 Task: Create a due date automation trigger when advanced on, on the tuesday after a card is due add fields with custom field "Resume" set to a date more than 1 working days from now at 11:00 AM.
Action: Mouse moved to (930, 73)
Screenshot: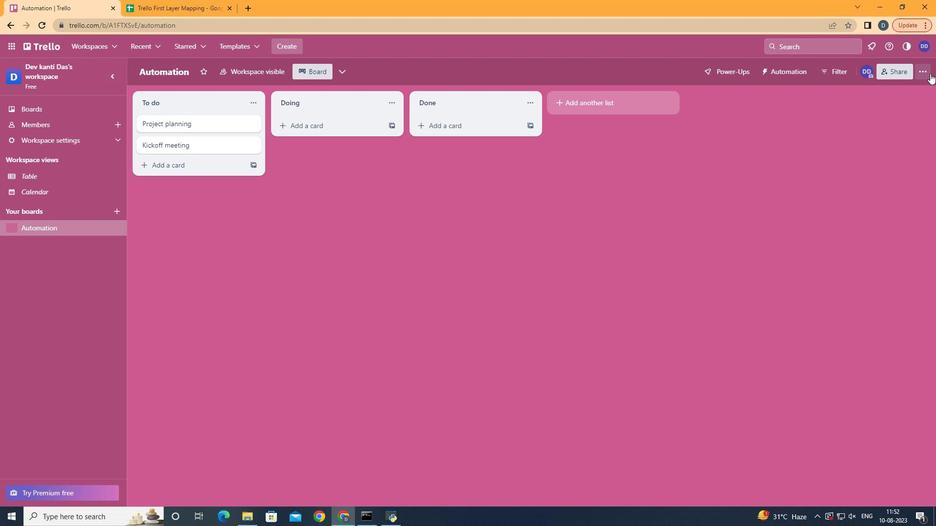 
Action: Mouse pressed left at (930, 73)
Screenshot: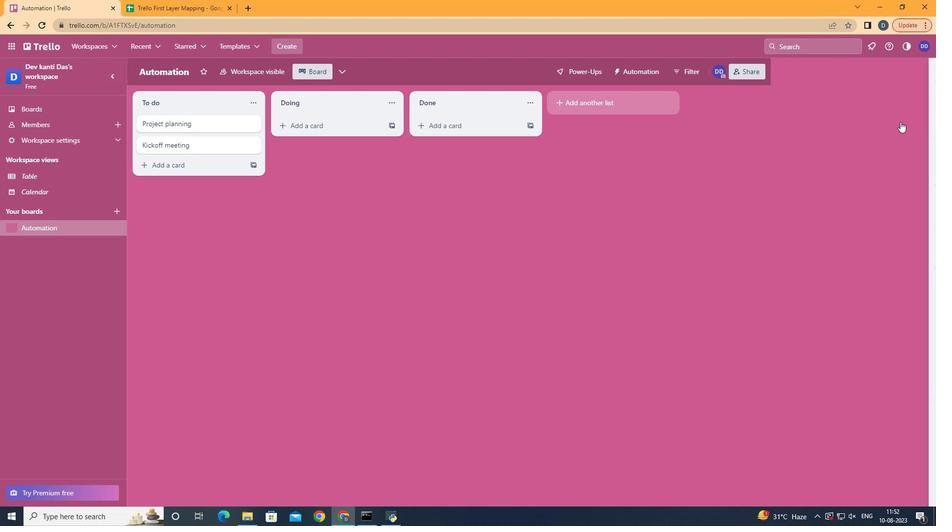 
Action: Mouse moved to (853, 197)
Screenshot: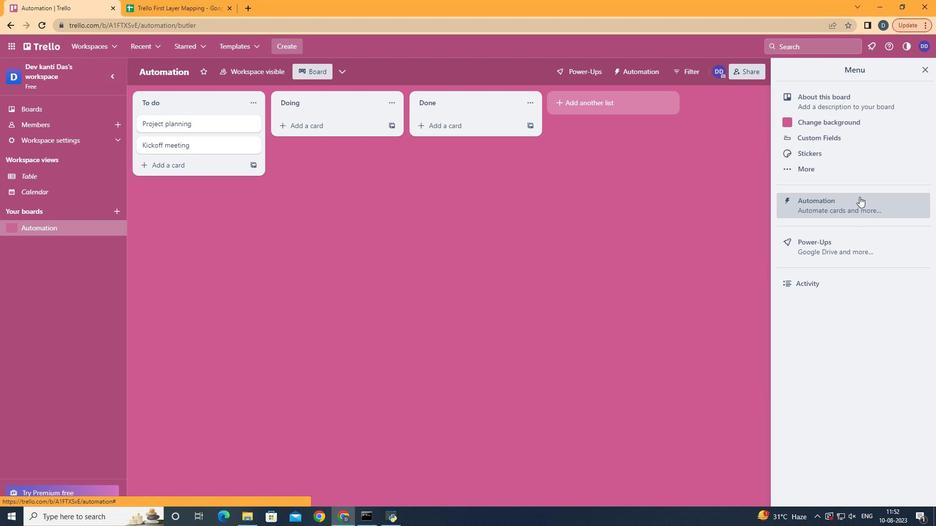
Action: Mouse pressed left at (853, 197)
Screenshot: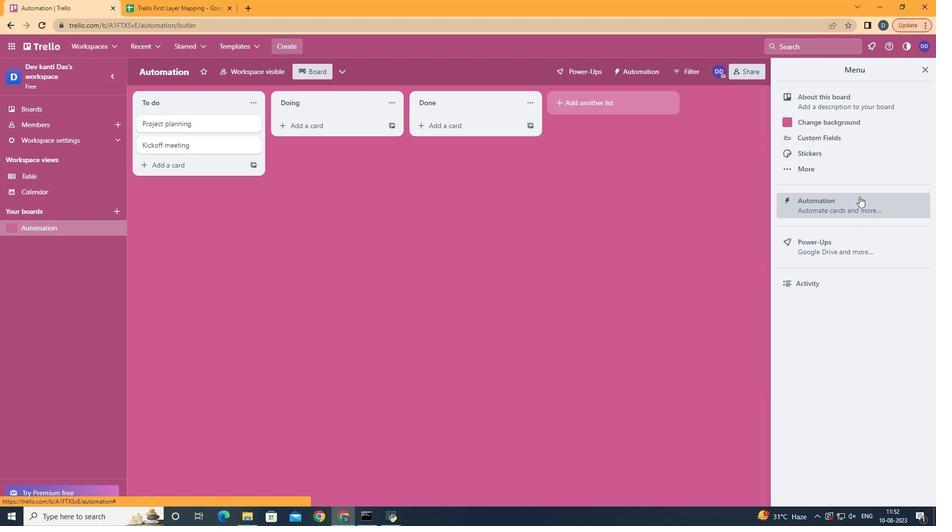 
Action: Mouse moved to (192, 195)
Screenshot: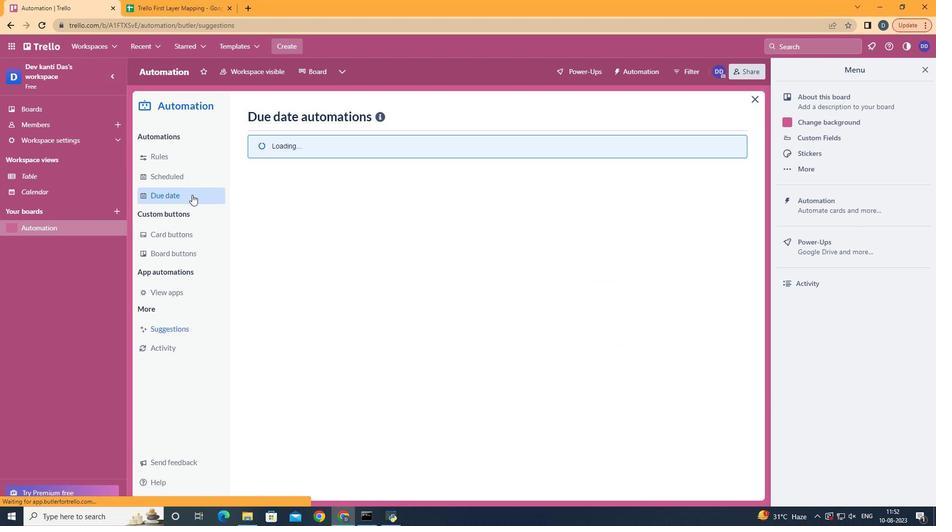 
Action: Mouse pressed left at (192, 195)
Screenshot: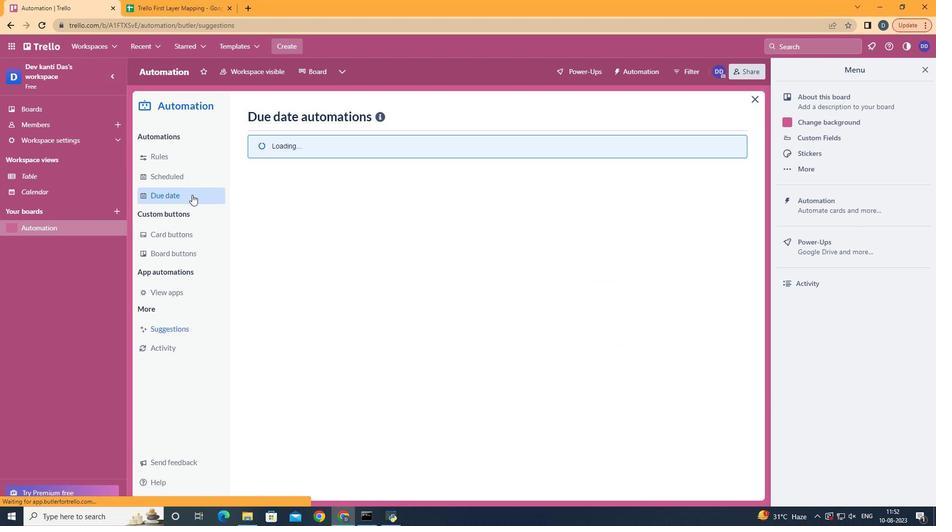 
Action: Mouse moved to (691, 122)
Screenshot: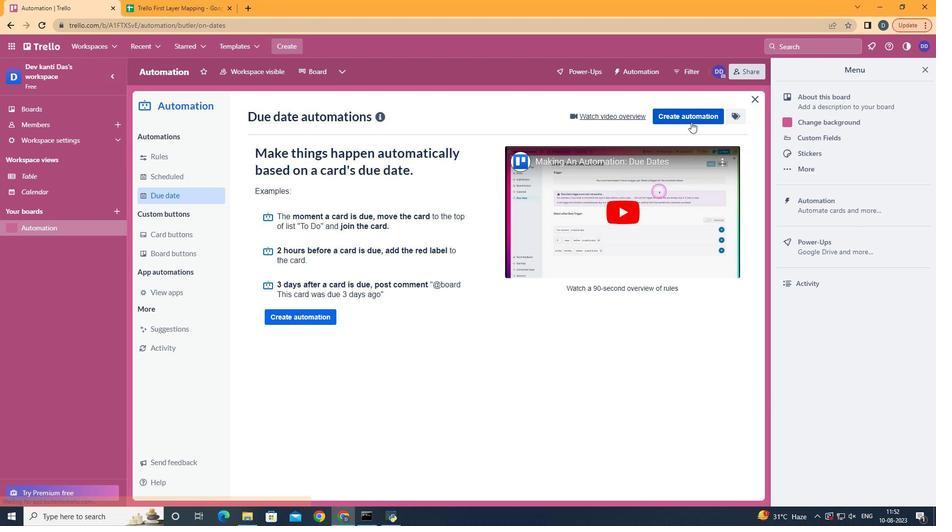 
Action: Mouse pressed left at (691, 122)
Screenshot: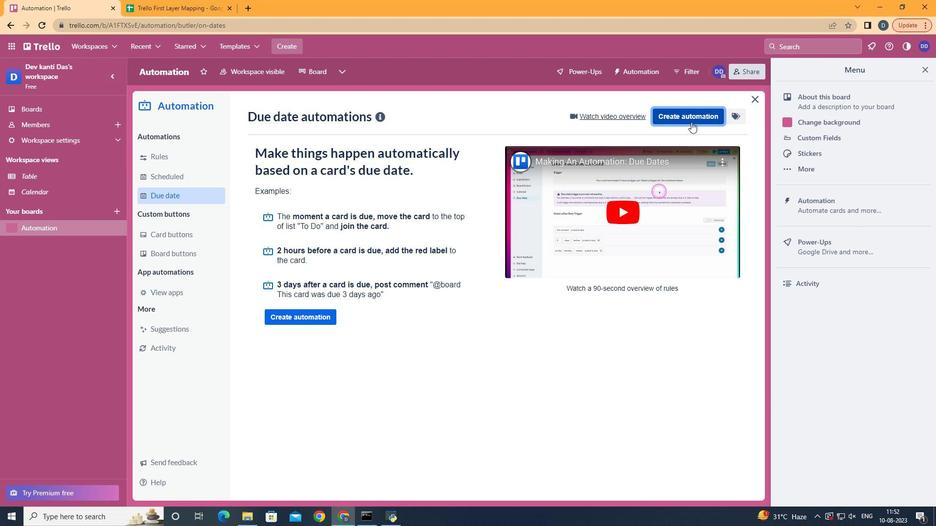 
Action: Mouse moved to (474, 212)
Screenshot: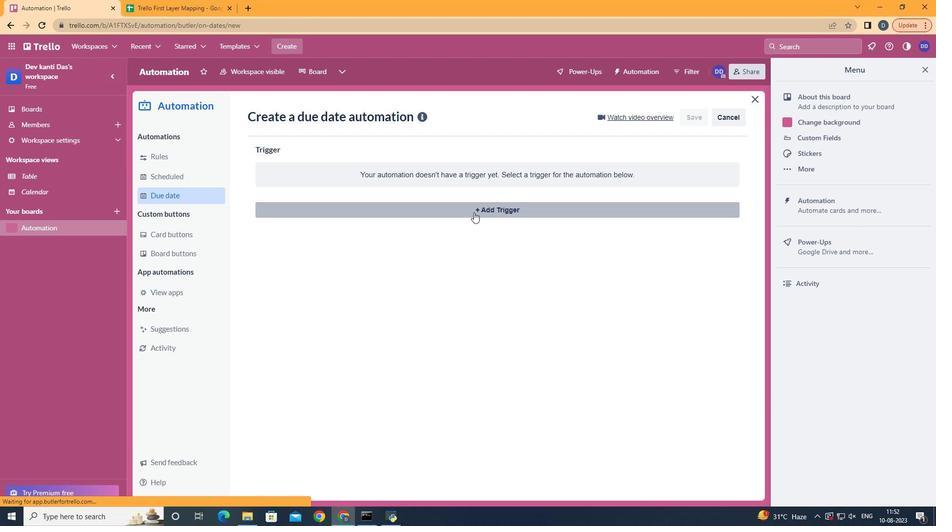 
Action: Mouse pressed left at (474, 212)
Screenshot: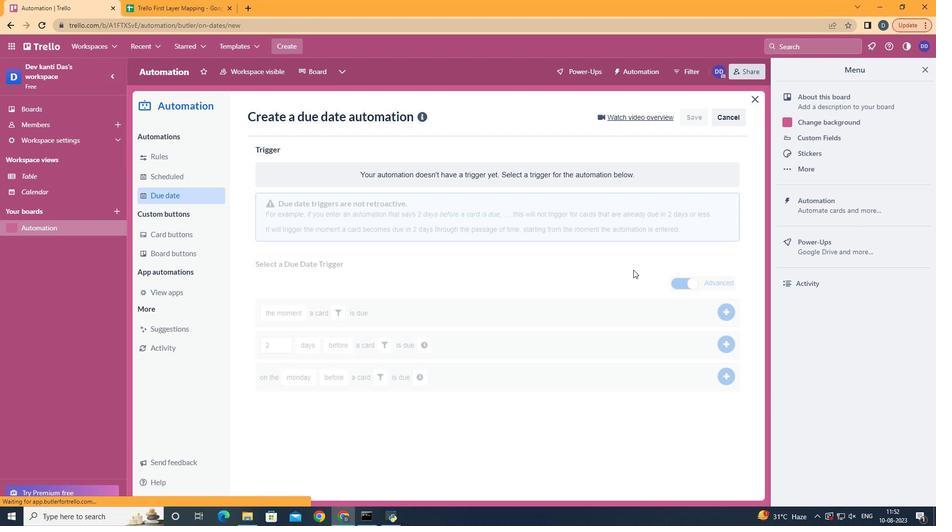 
Action: Mouse moved to (312, 276)
Screenshot: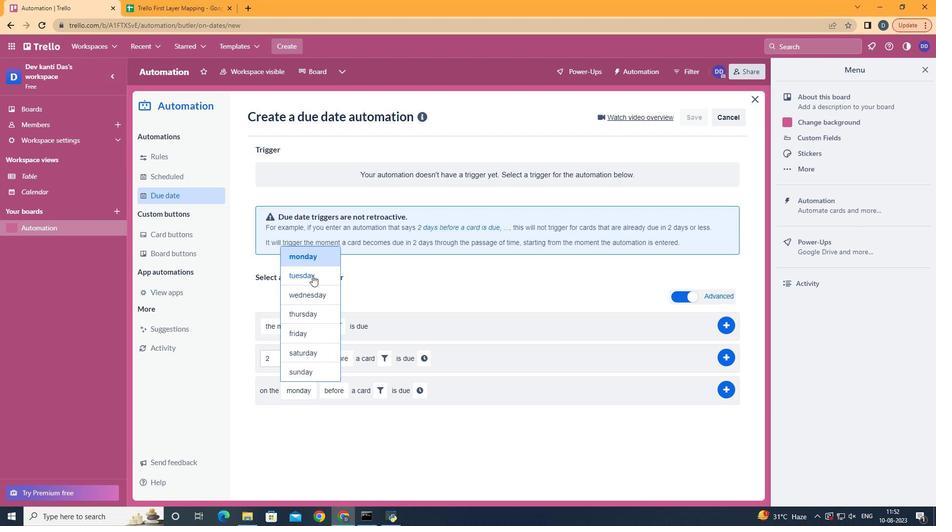 
Action: Mouse pressed left at (312, 276)
Screenshot: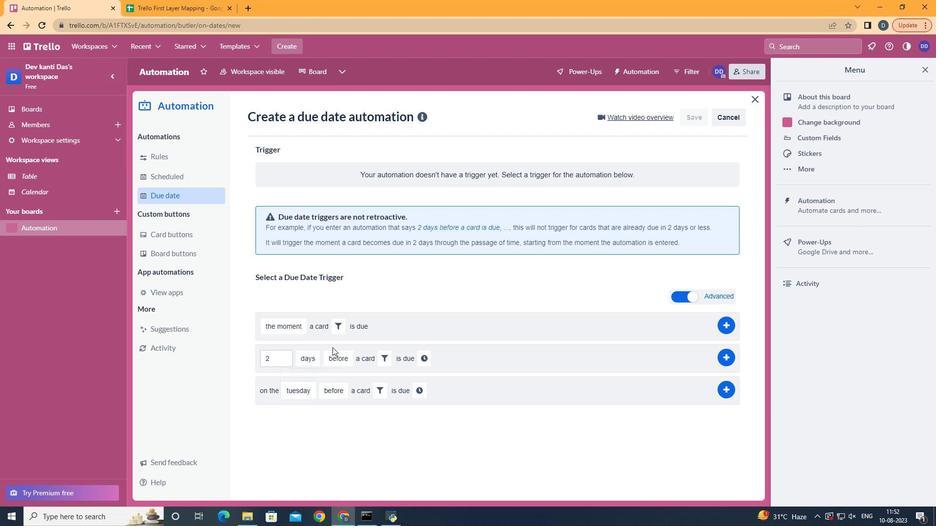 
Action: Mouse moved to (341, 428)
Screenshot: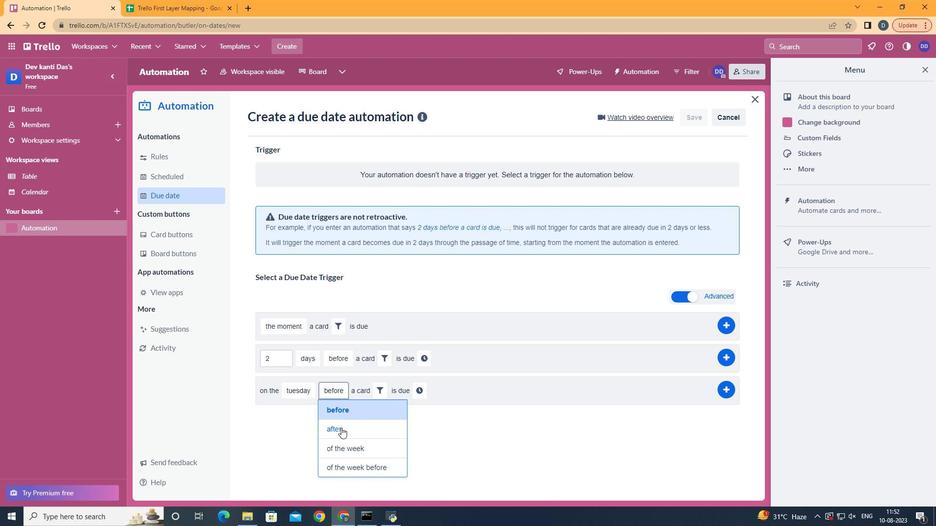 
Action: Mouse pressed left at (341, 428)
Screenshot: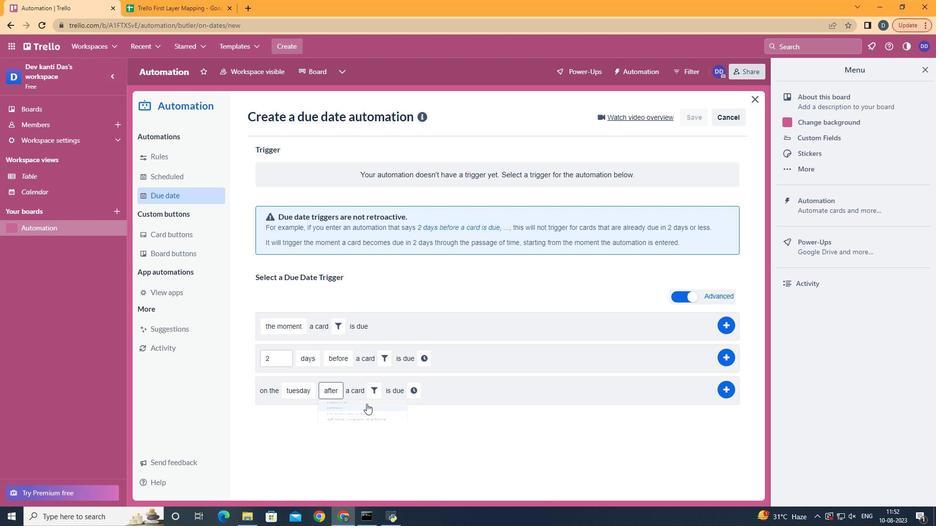 
Action: Mouse moved to (371, 394)
Screenshot: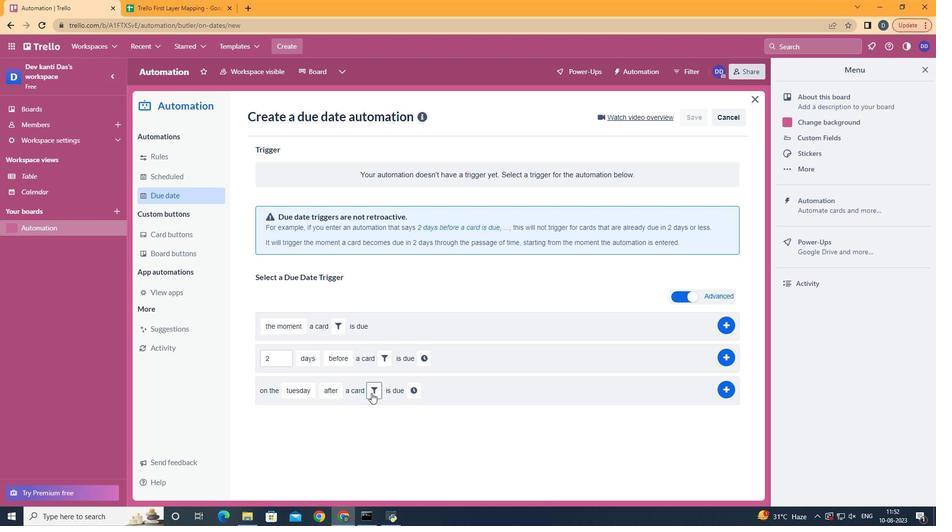 
Action: Mouse pressed left at (371, 394)
Screenshot: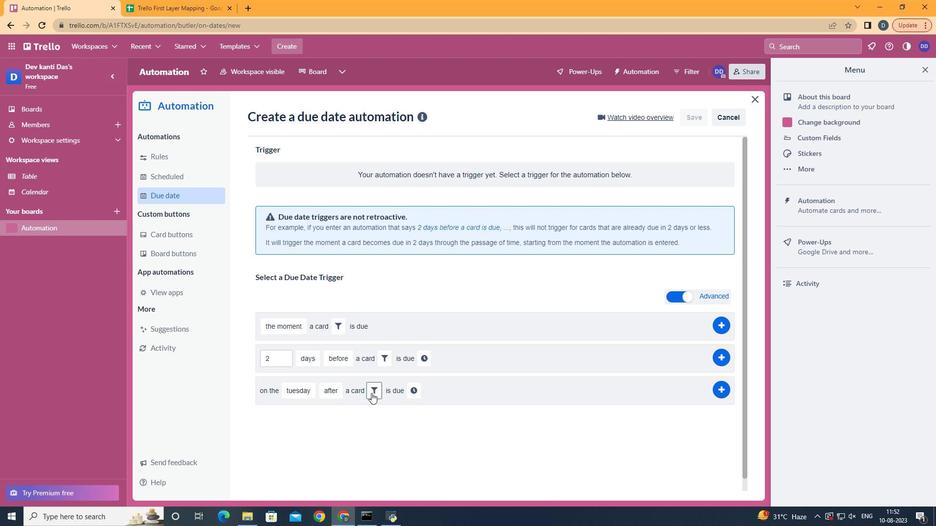 
Action: Mouse moved to (536, 422)
Screenshot: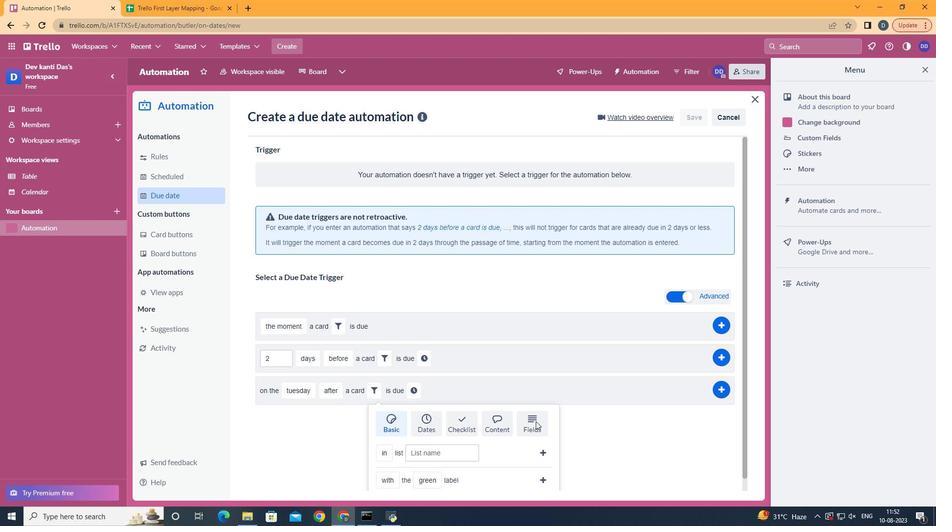 
Action: Mouse pressed left at (536, 422)
Screenshot: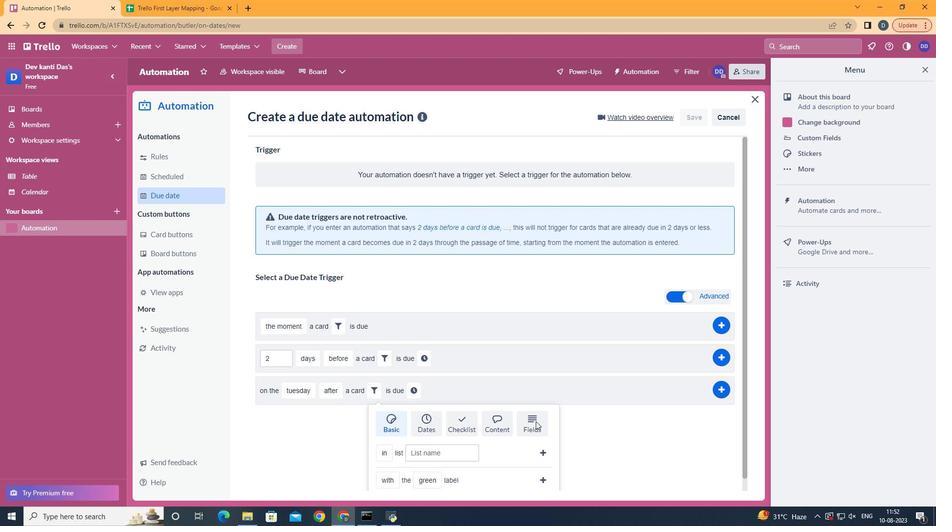 
Action: Mouse scrolled (536, 421) with delta (0, 0)
Screenshot: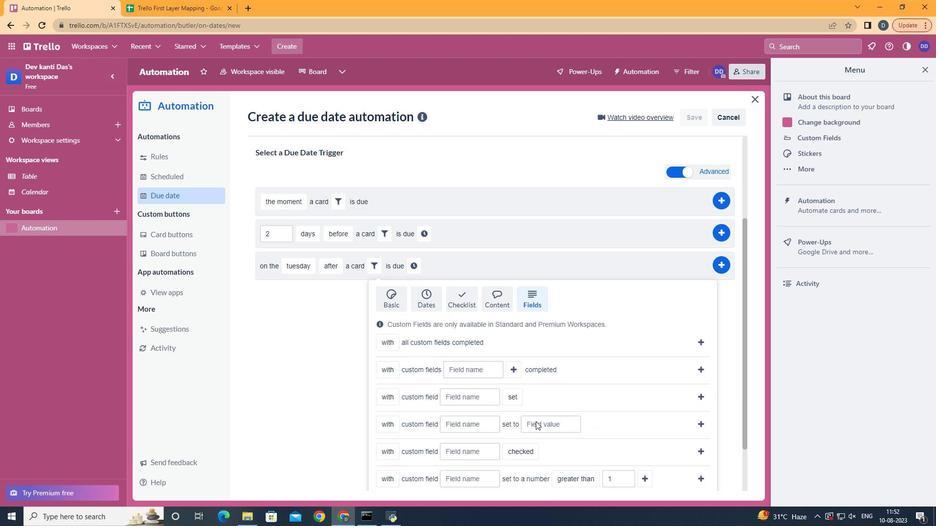 
Action: Mouse scrolled (536, 421) with delta (0, 0)
Screenshot: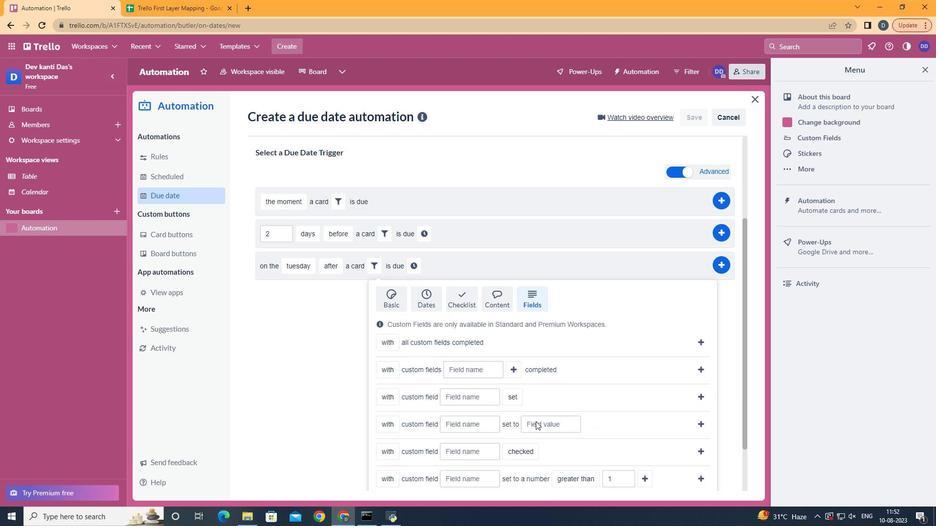 
Action: Mouse scrolled (536, 421) with delta (0, 0)
Screenshot: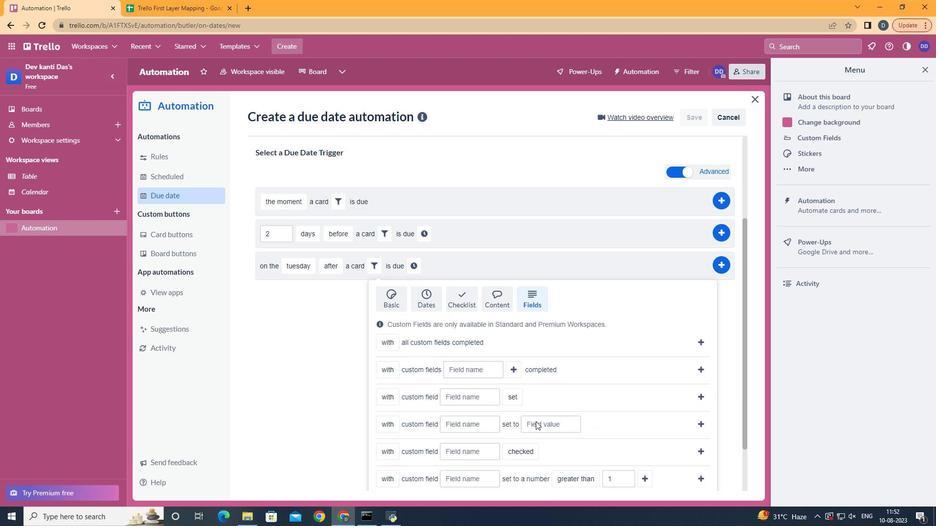 
Action: Mouse scrolled (536, 421) with delta (0, 0)
Screenshot: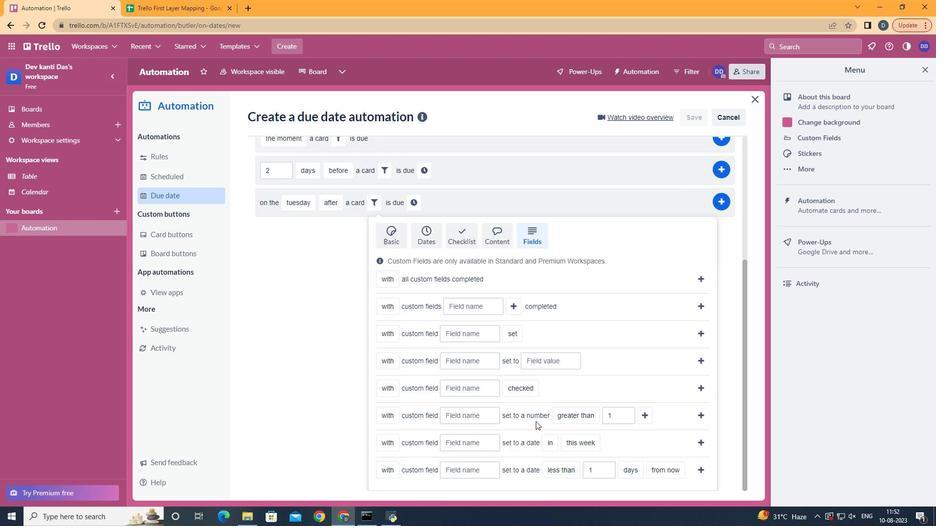 
Action: Mouse scrolled (536, 421) with delta (0, 0)
Screenshot: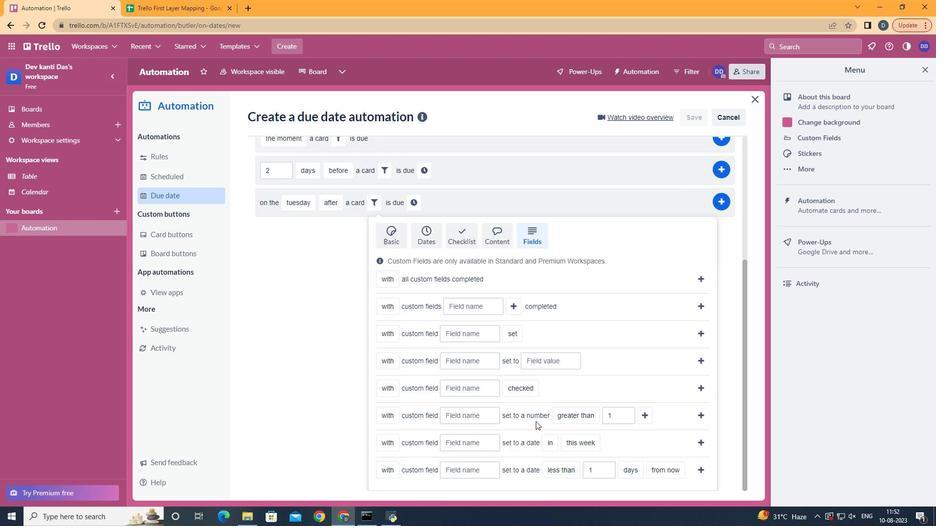 
Action: Mouse scrolled (536, 421) with delta (0, 0)
Screenshot: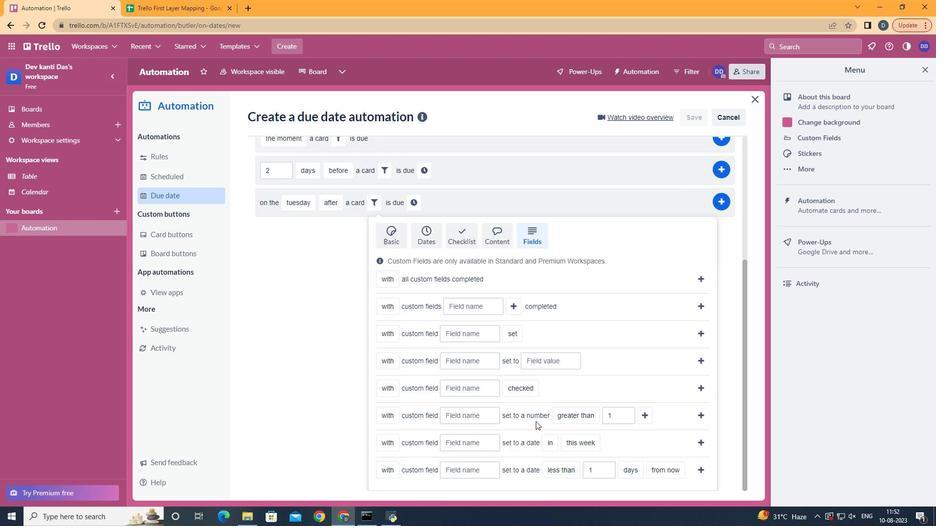 
Action: Mouse moved to (449, 474)
Screenshot: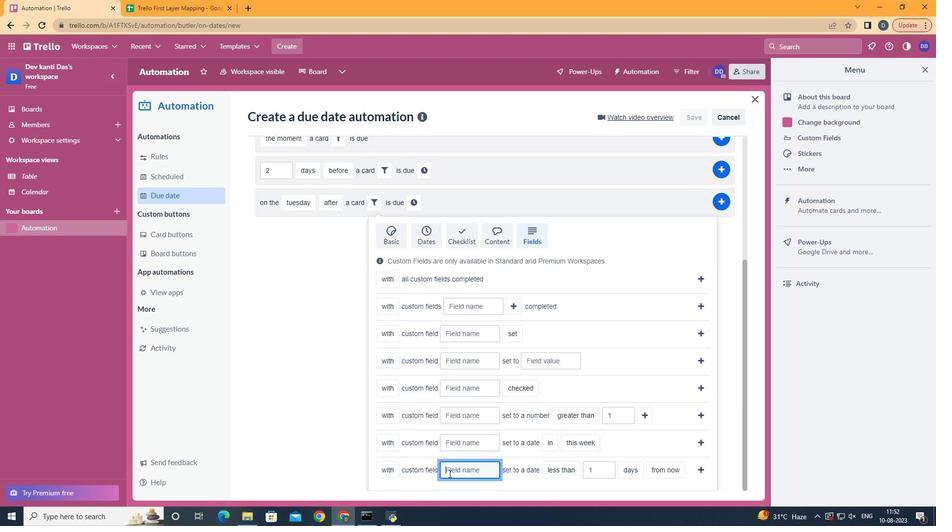 
Action: Mouse pressed left at (449, 474)
Screenshot: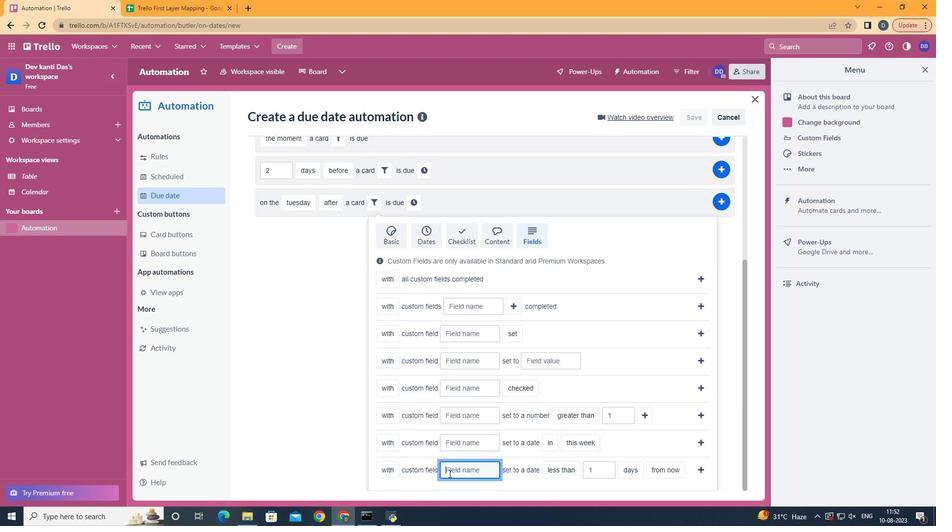 
Action: Key pressed <Key.shift>Resume
Screenshot: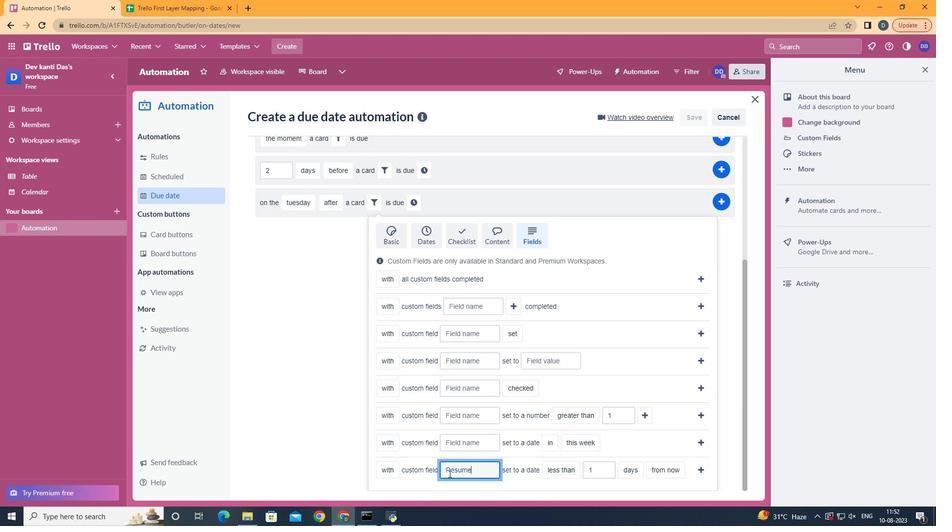 
Action: Mouse moved to (573, 423)
Screenshot: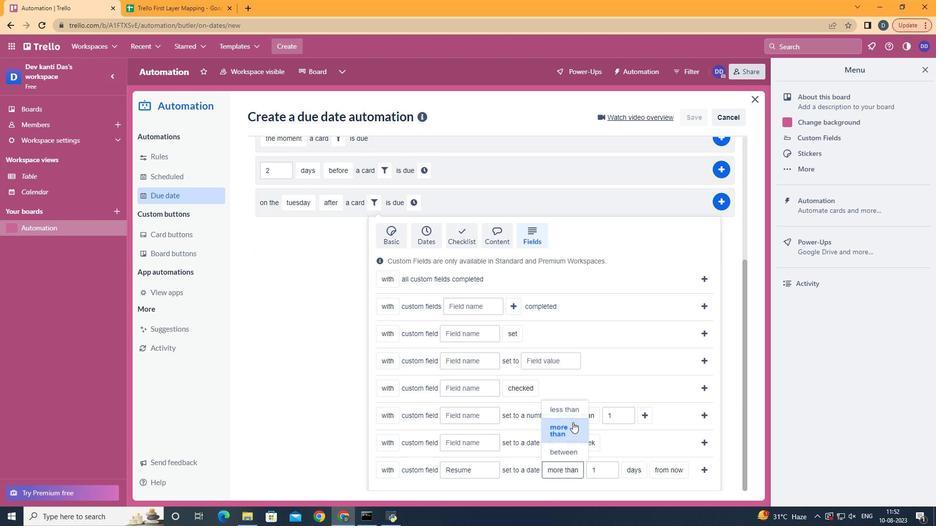 
Action: Mouse pressed left at (573, 423)
Screenshot: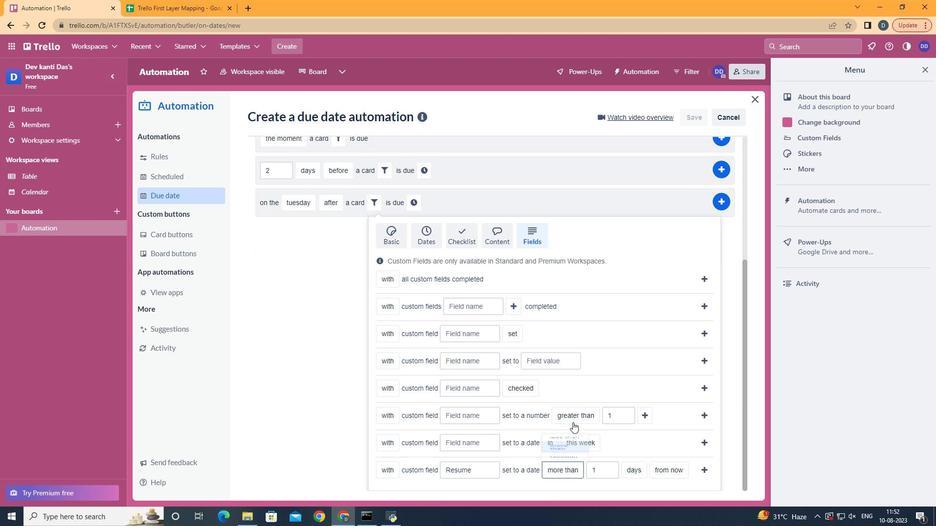 
Action: Mouse moved to (644, 447)
Screenshot: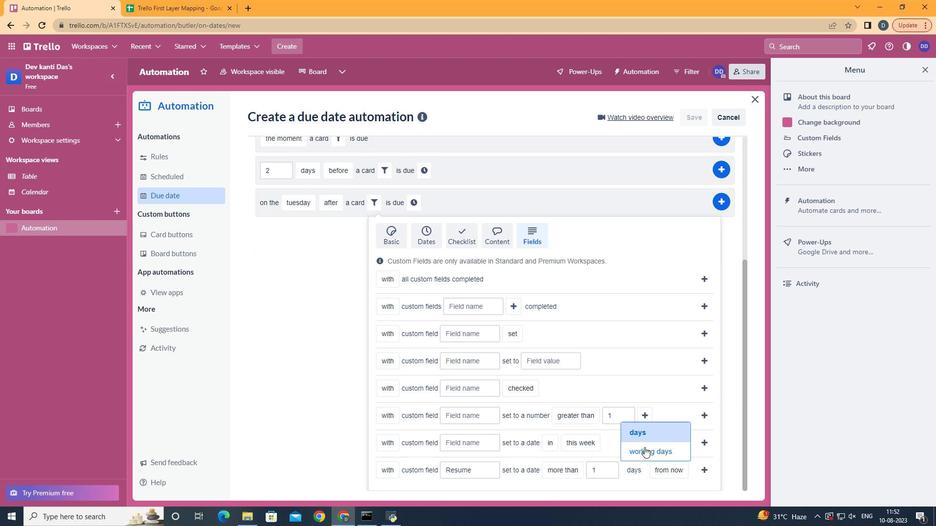 
Action: Mouse pressed left at (644, 447)
Screenshot: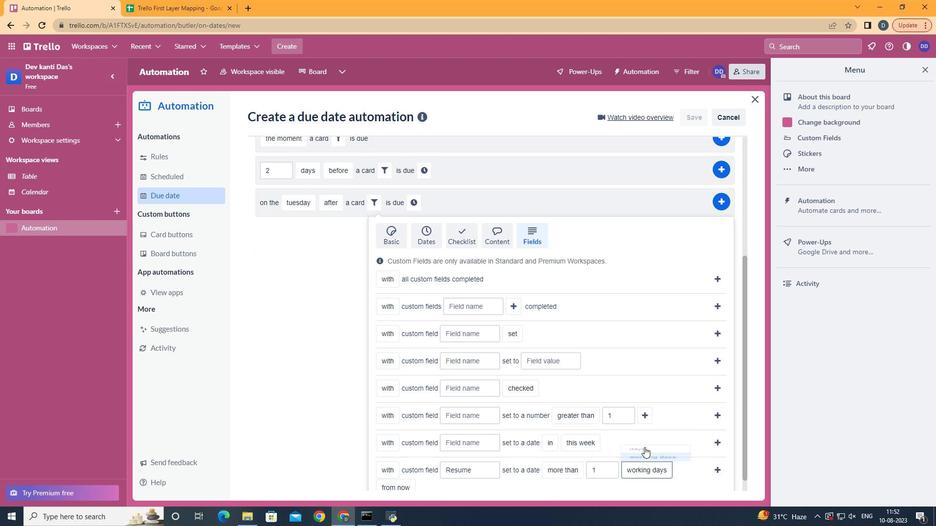 
Action: Mouse moved to (715, 473)
Screenshot: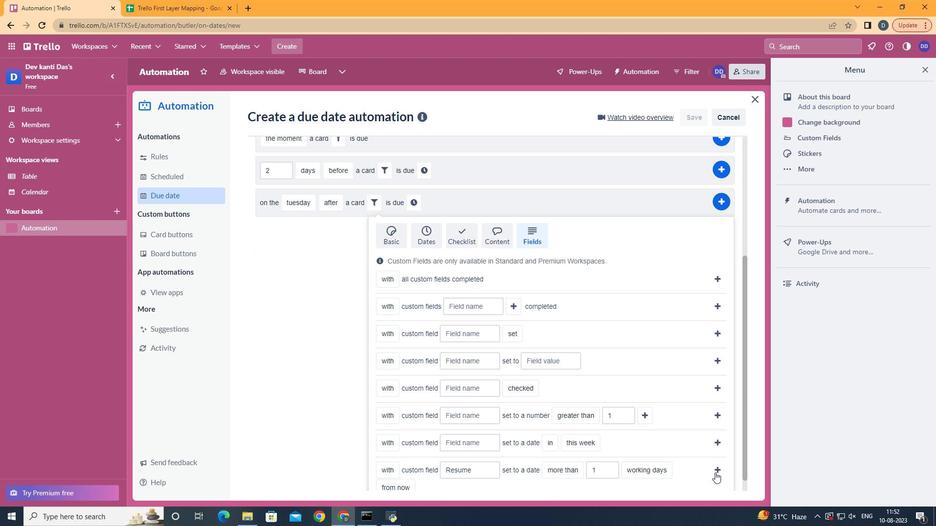 
Action: Mouse pressed left at (715, 473)
Screenshot: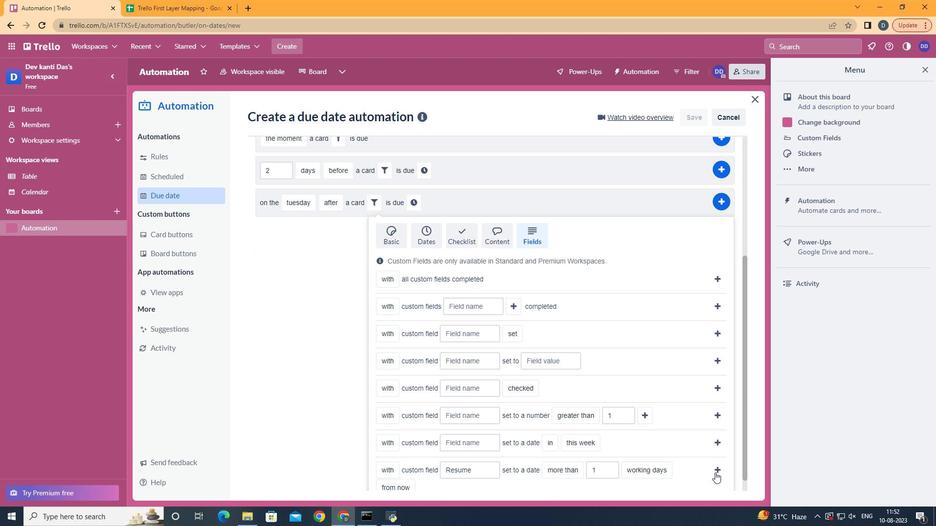 
Action: Mouse moved to (666, 392)
Screenshot: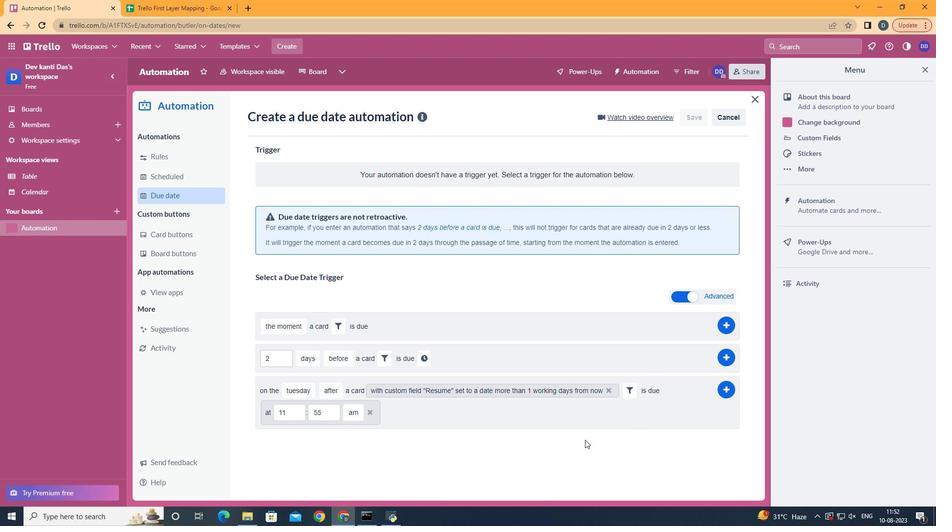 
Action: Mouse pressed left at (666, 392)
Screenshot: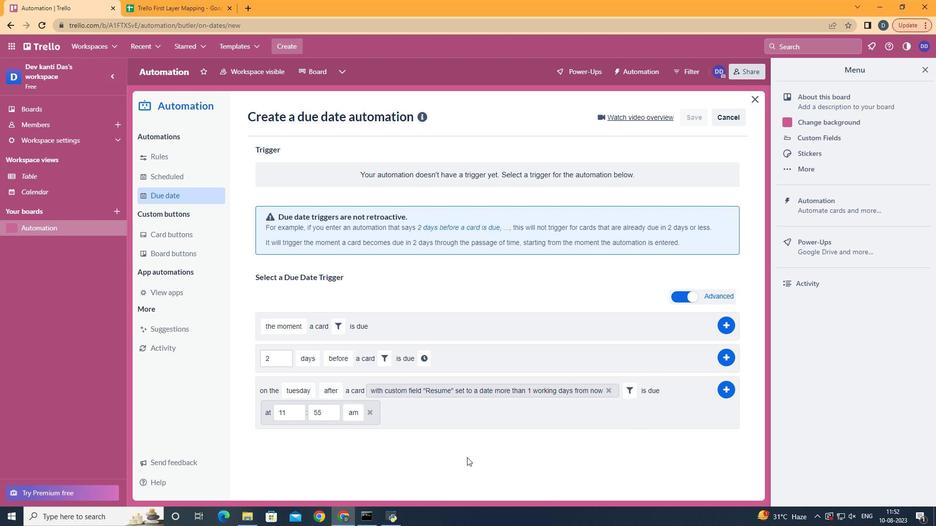 
Action: Mouse moved to (323, 416)
Screenshot: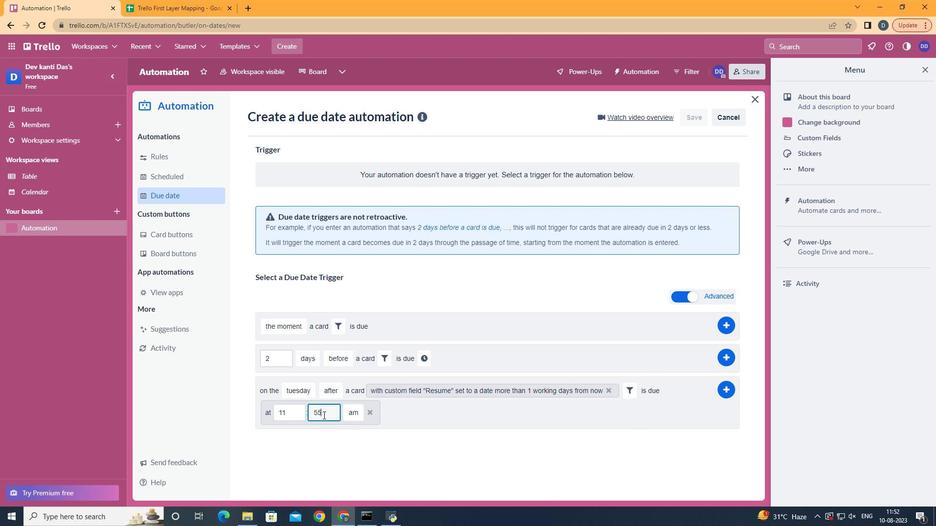 
Action: Mouse pressed left at (323, 416)
Screenshot: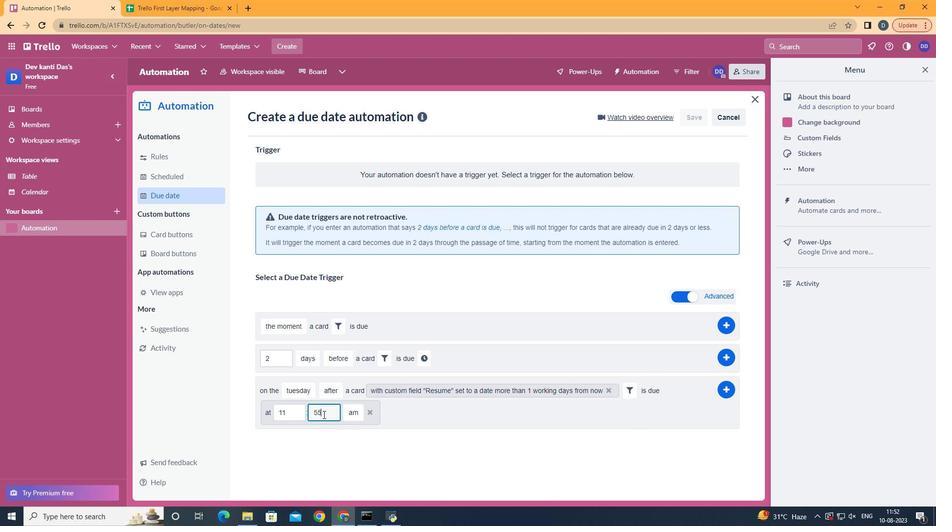 
Action: Mouse moved to (323, 414)
Screenshot: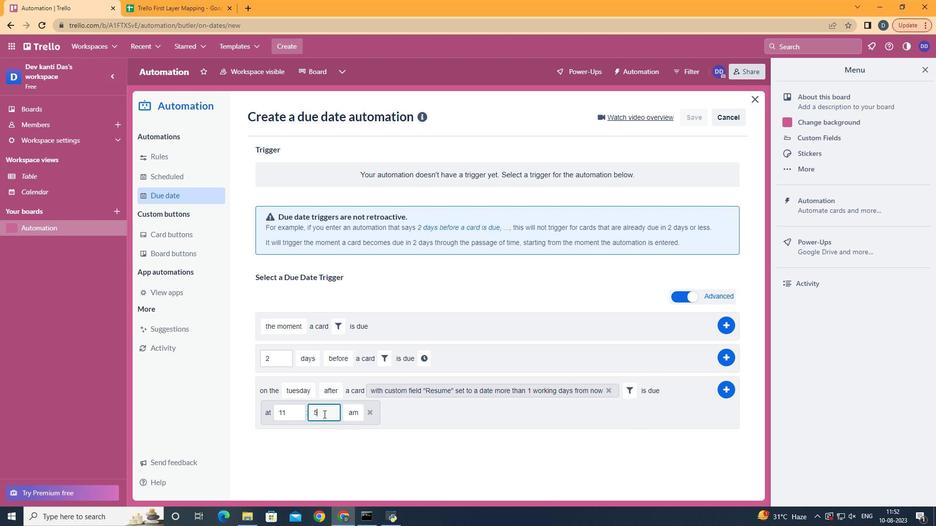 
Action: Key pressed <Key.backspace><Key.backspace>0
Screenshot: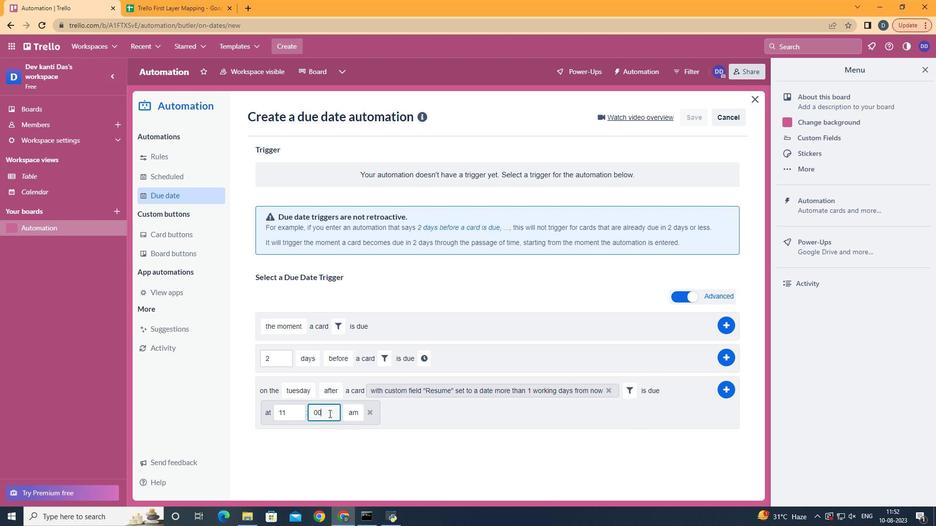 
Action: Mouse moved to (329, 414)
Screenshot: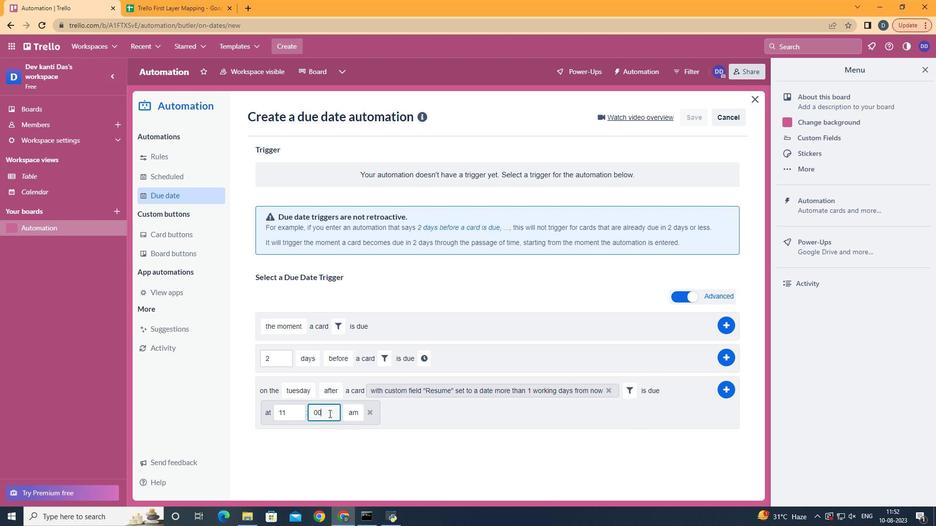 
Action: Key pressed 0
Screenshot: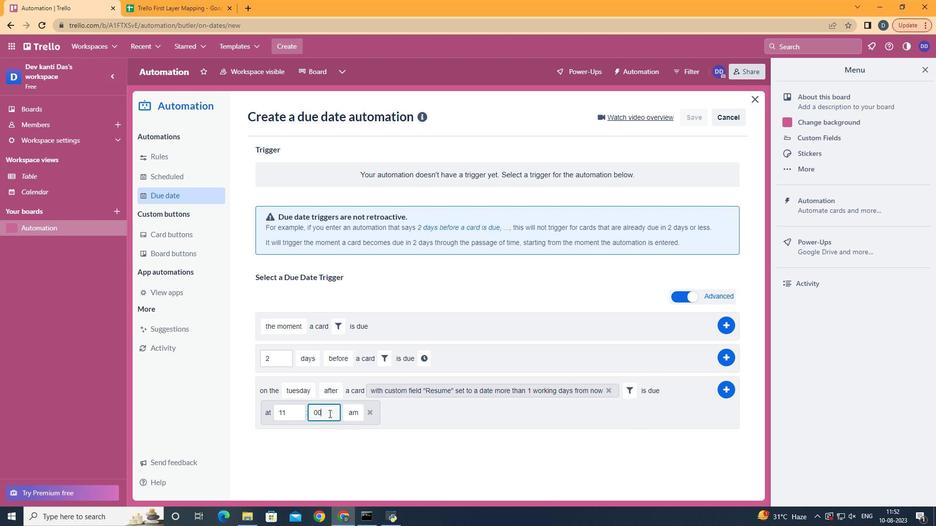 
Action: Mouse moved to (717, 393)
Screenshot: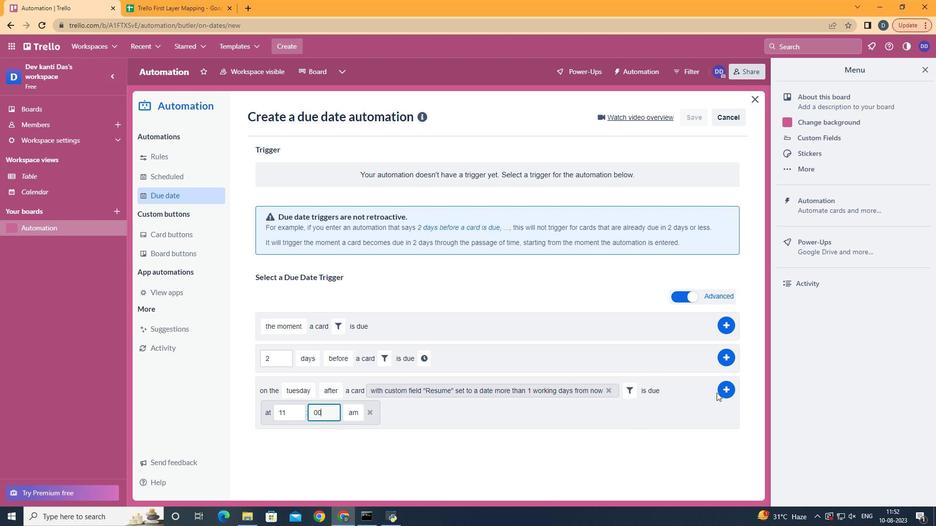 
Action: Mouse pressed left at (717, 393)
Screenshot: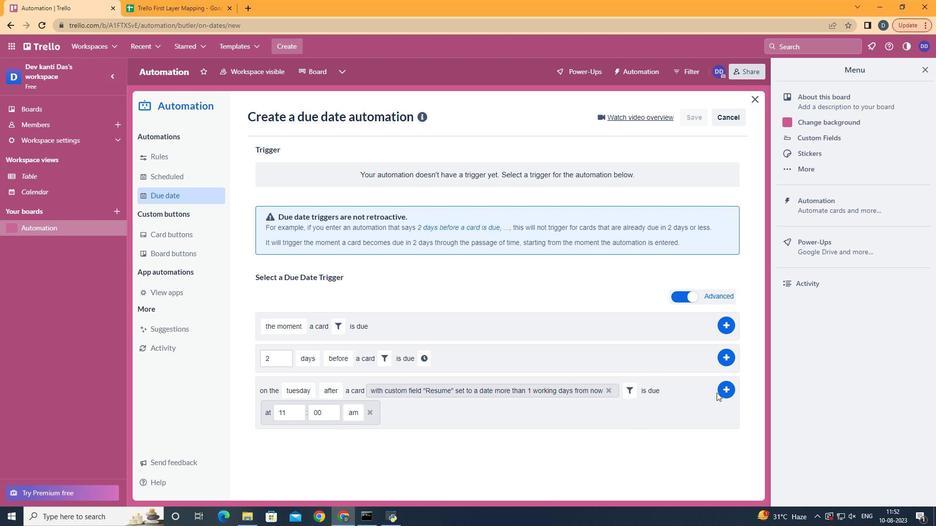 
Action: Mouse moved to (731, 389)
Screenshot: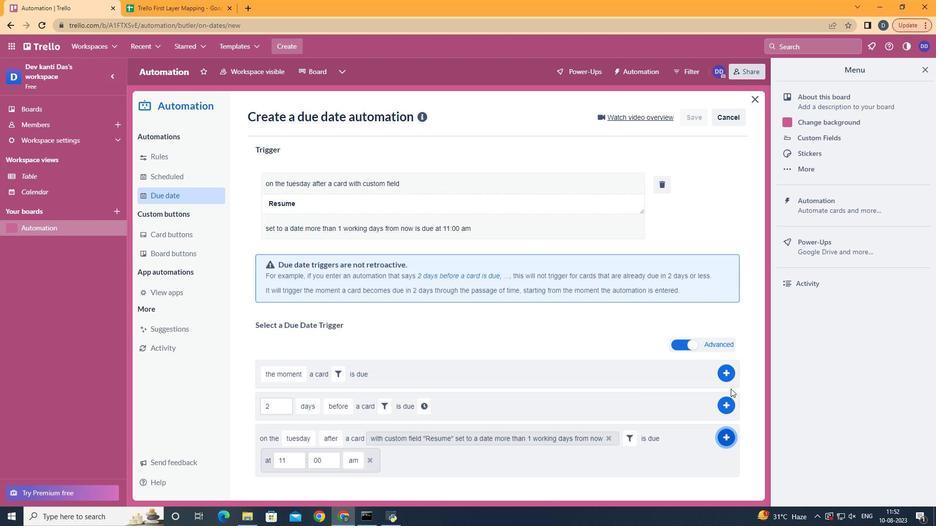 
Action: Mouse pressed left at (731, 389)
Screenshot: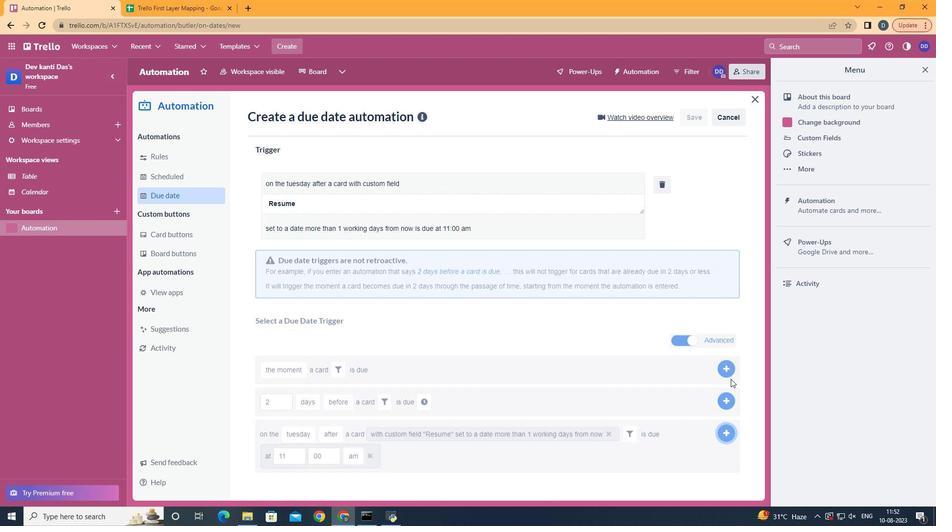 
Action: Mouse moved to (575, 242)
Screenshot: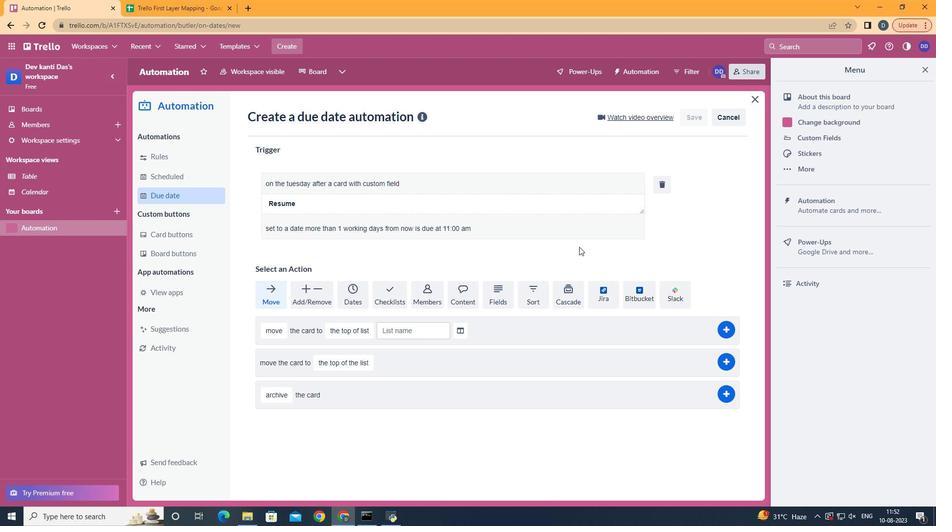
